 Task: Create a due date automation trigger when advanced on, 2 hours before a card is due add dates due in less than 1 working days.
Action: Mouse moved to (971, 72)
Screenshot: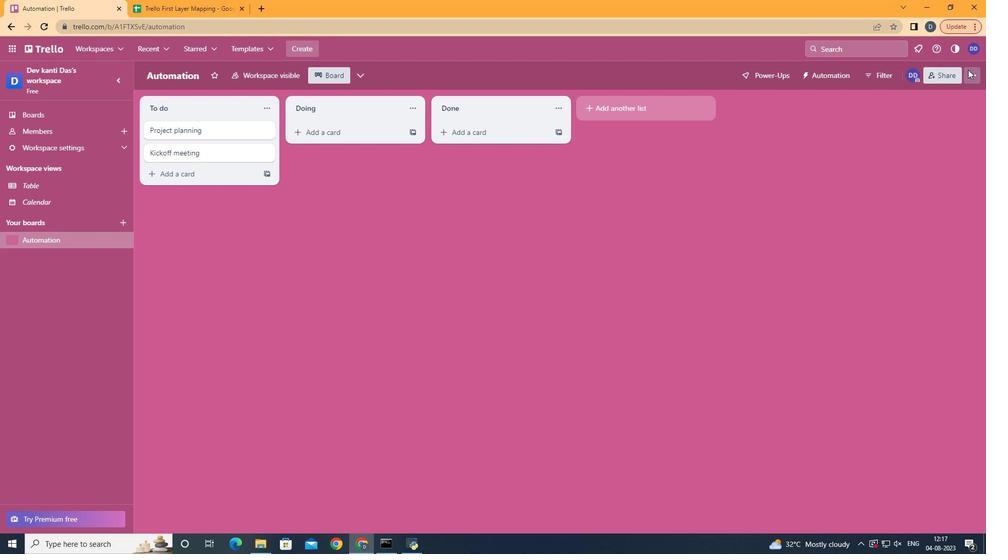 
Action: Mouse pressed left at (971, 72)
Screenshot: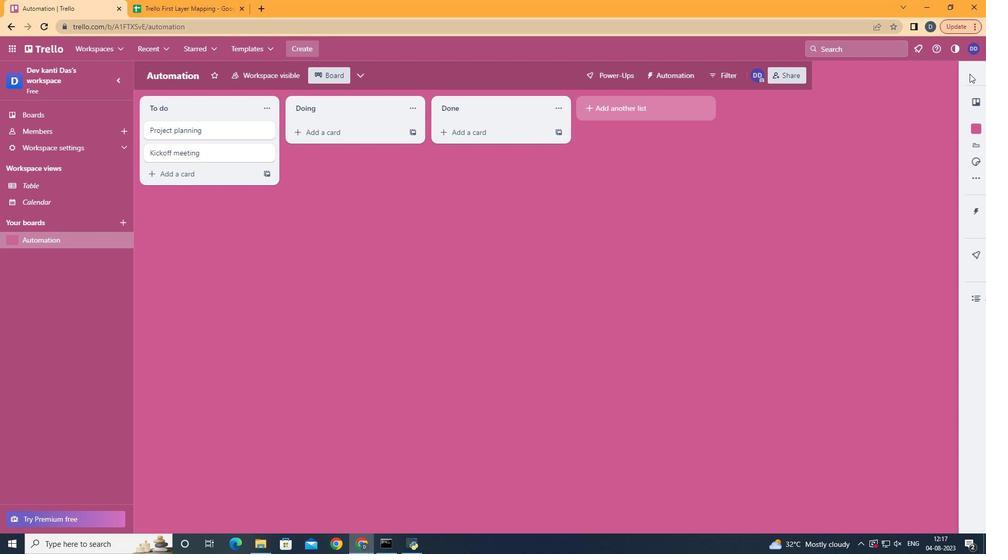 
Action: Mouse moved to (908, 212)
Screenshot: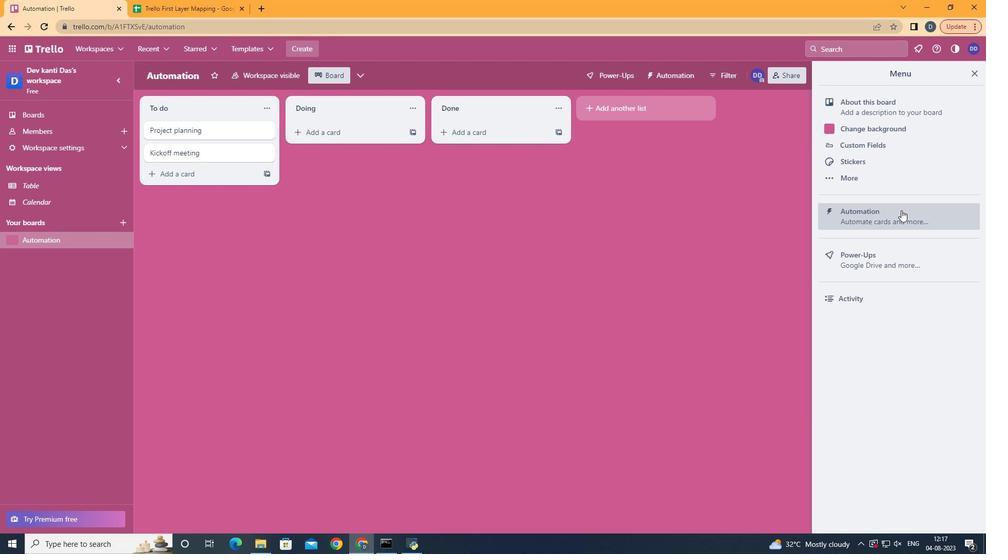 
Action: Mouse pressed left at (908, 212)
Screenshot: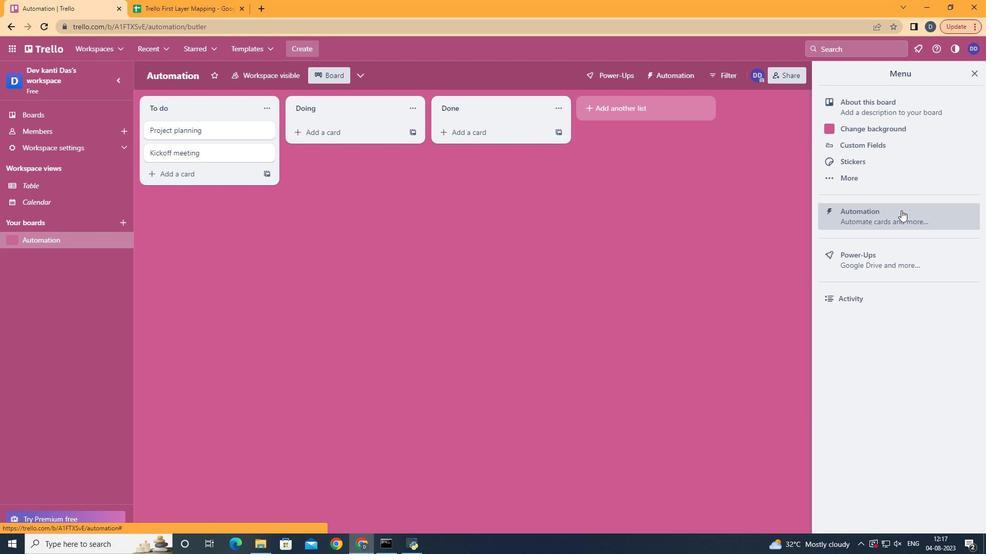 
Action: Mouse moved to (220, 214)
Screenshot: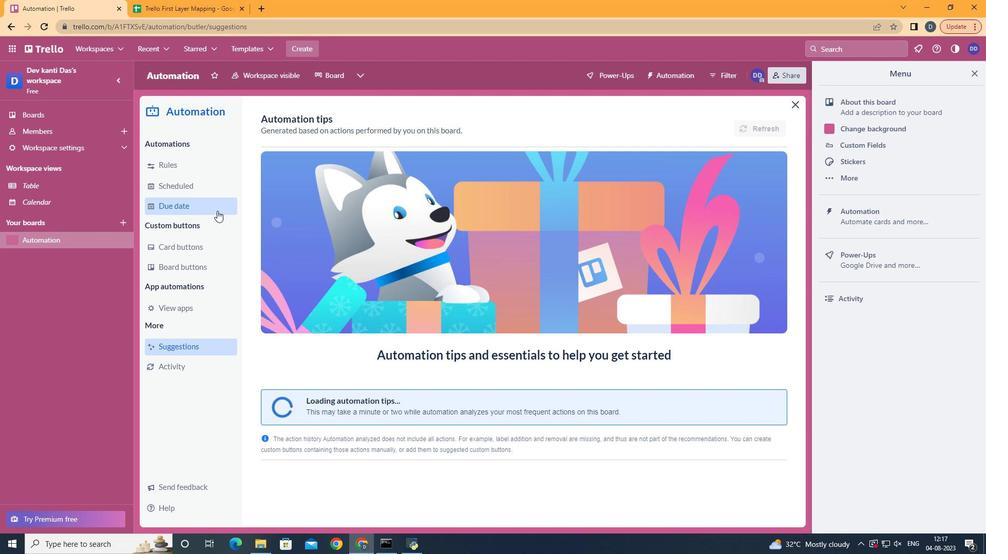
Action: Mouse pressed left at (220, 214)
Screenshot: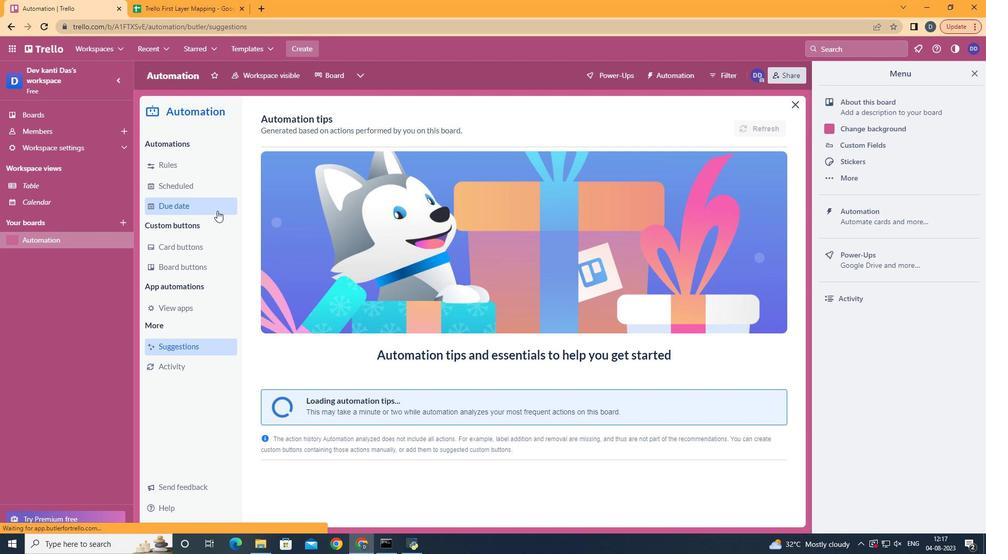 
Action: Mouse moved to (742, 120)
Screenshot: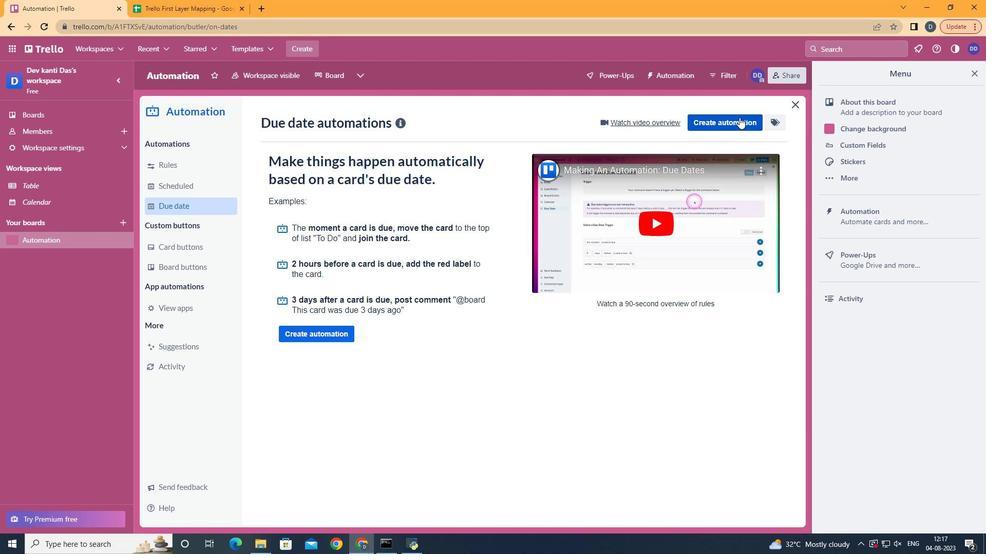 
Action: Mouse pressed left at (742, 120)
Screenshot: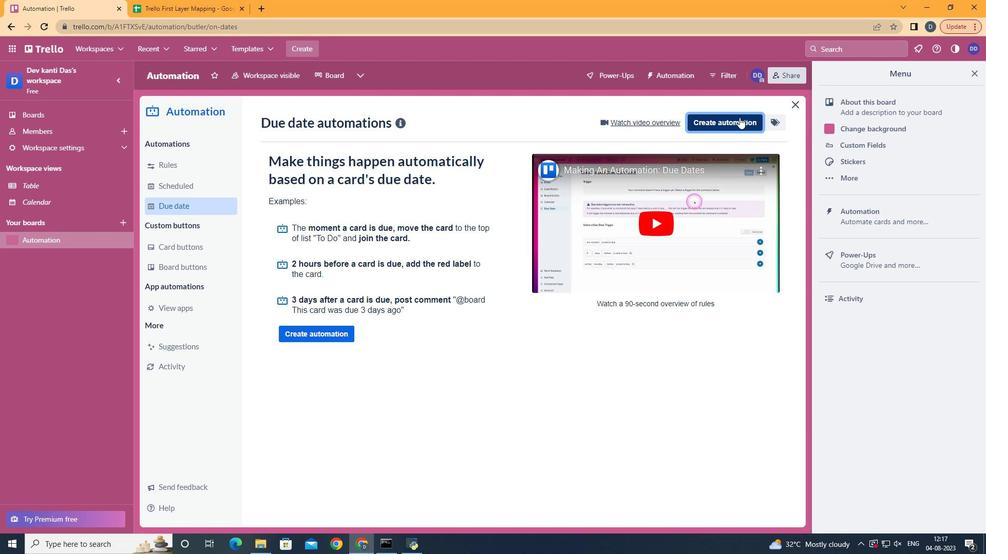 
Action: Mouse moved to (517, 220)
Screenshot: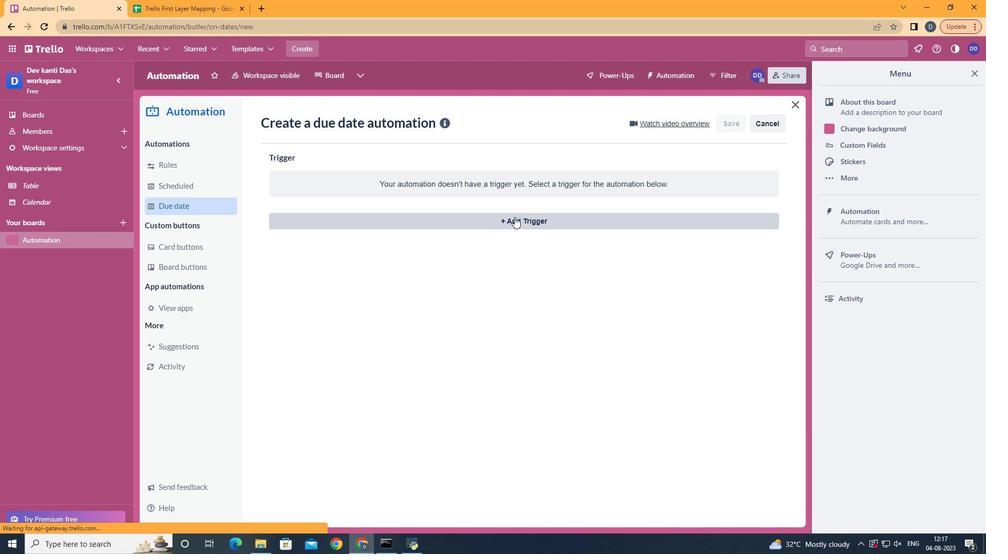 
Action: Mouse pressed left at (517, 220)
Screenshot: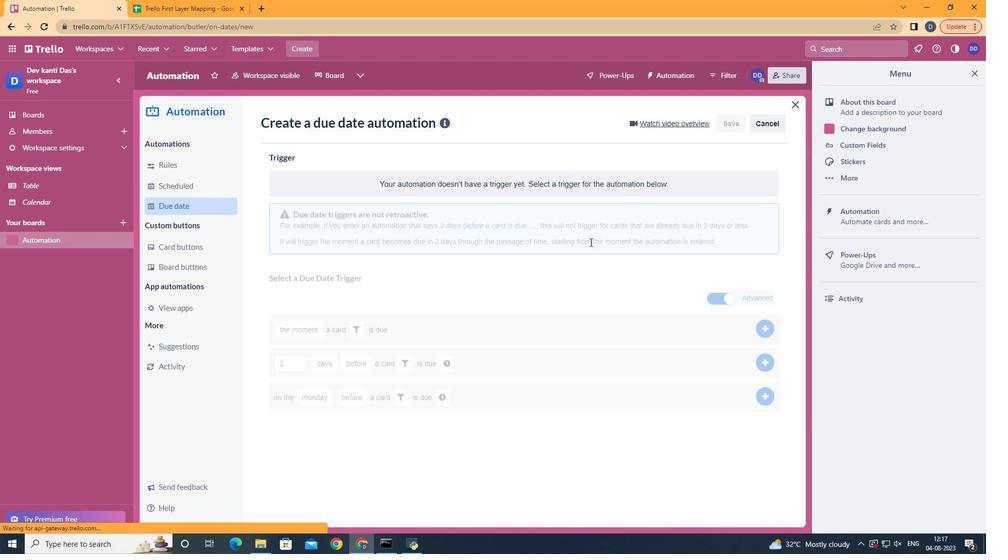 
Action: Mouse moved to (333, 438)
Screenshot: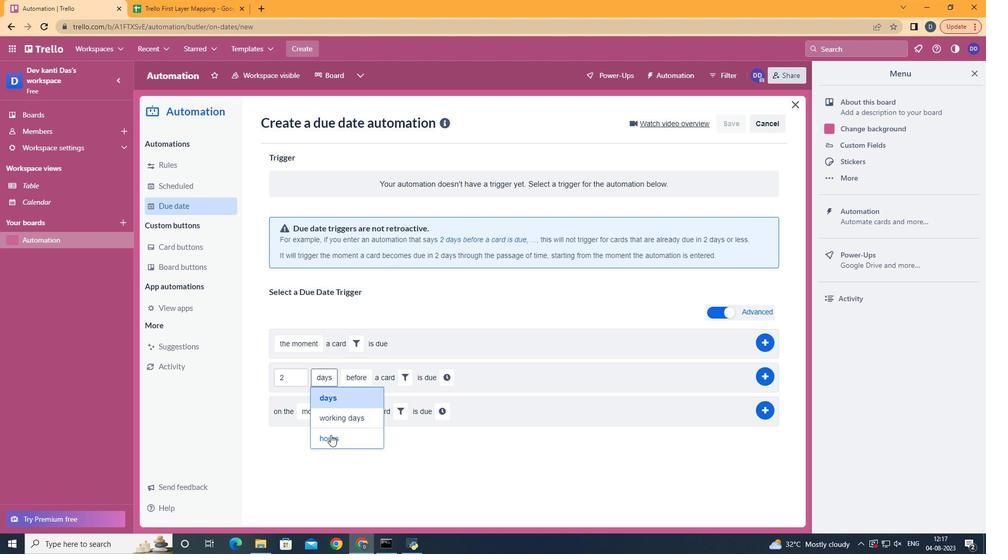 
Action: Mouse pressed left at (333, 438)
Screenshot: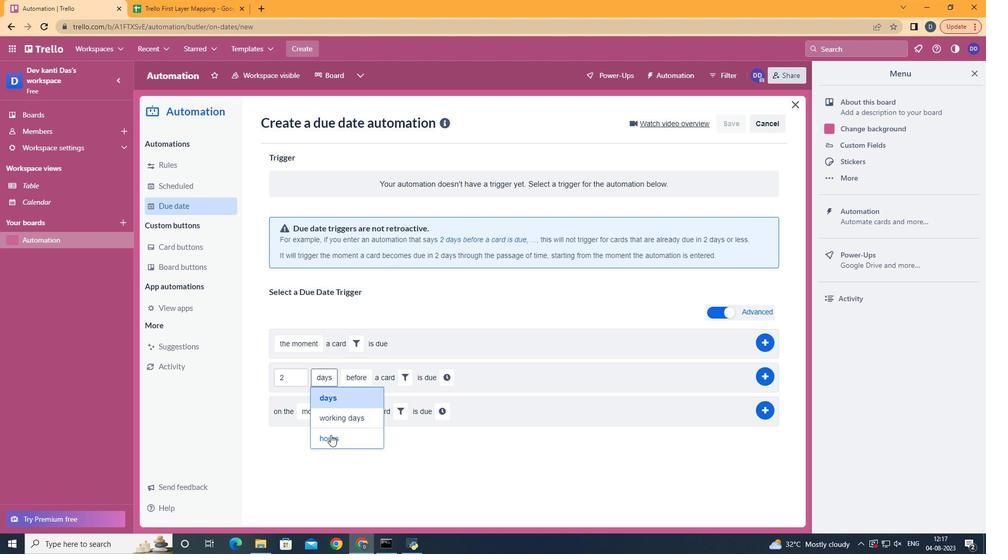 
Action: Mouse moved to (369, 397)
Screenshot: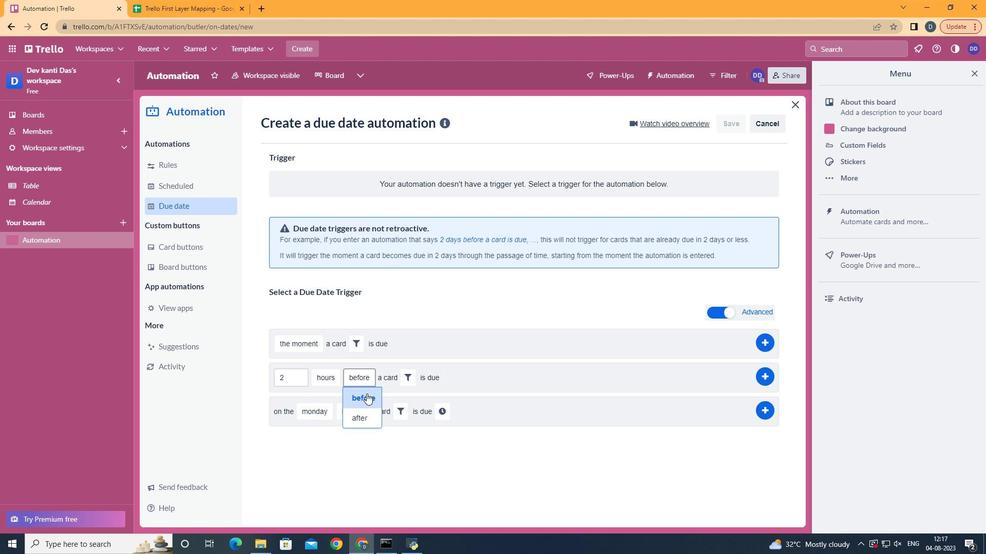 
Action: Mouse pressed left at (369, 397)
Screenshot: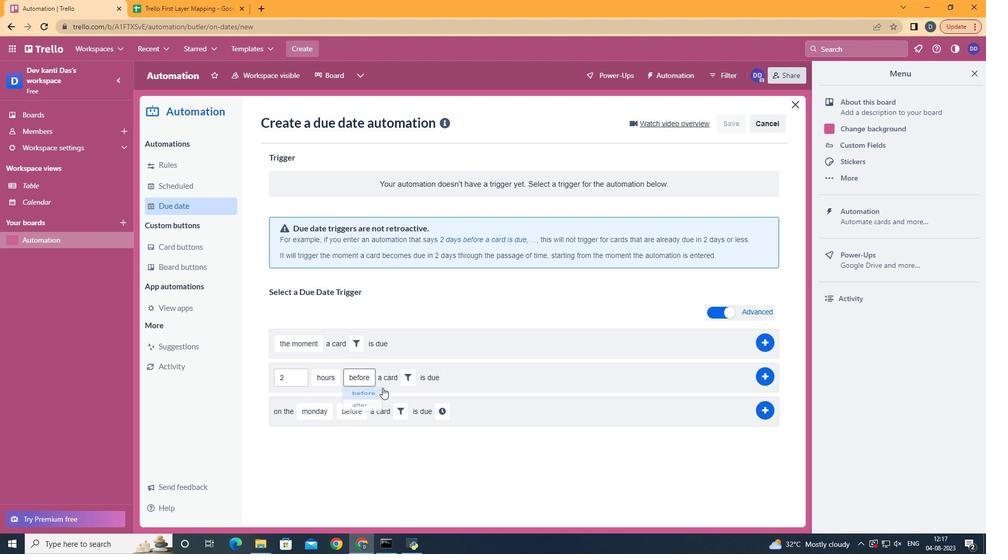 
Action: Mouse moved to (417, 377)
Screenshot: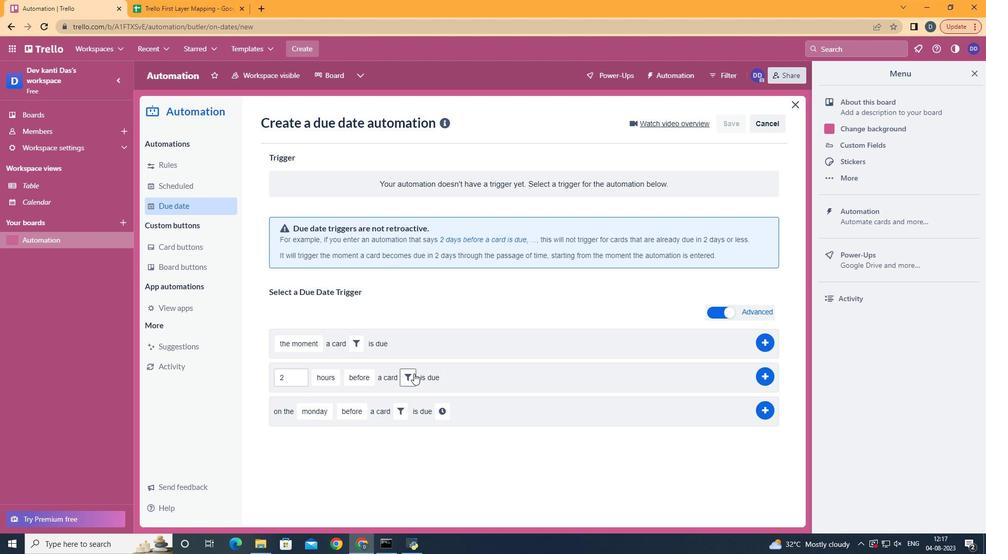 
Action: Mouse pressed left at (417, 377)
Screenshot: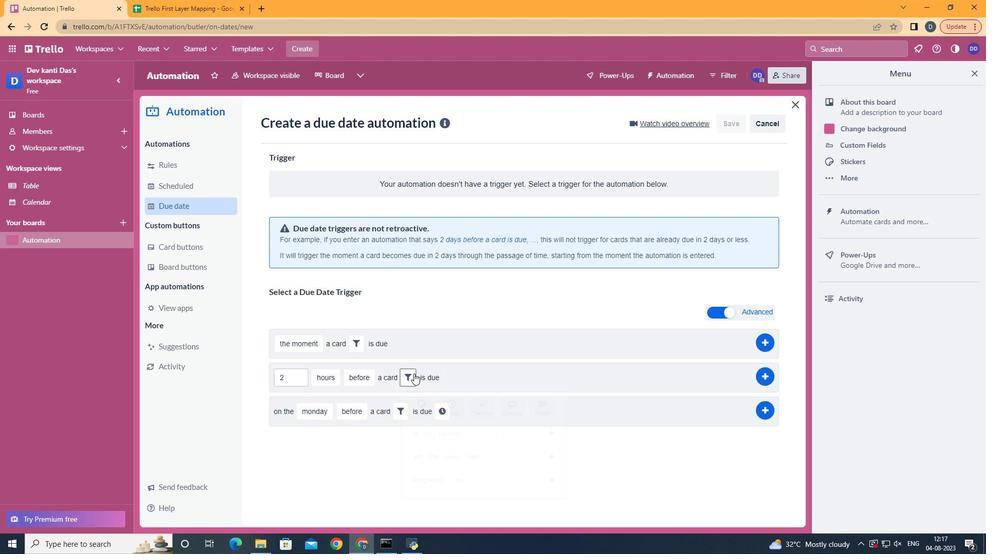 
Action: Mouse moved to (461, 412)
Screenshot: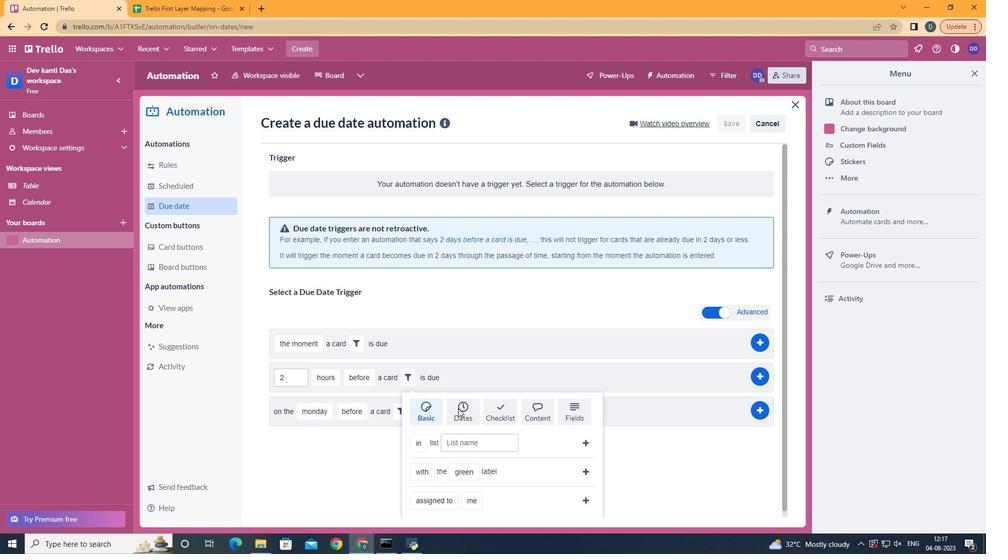 
Action: Mouse pressed left at (461, 412)
Screenshot: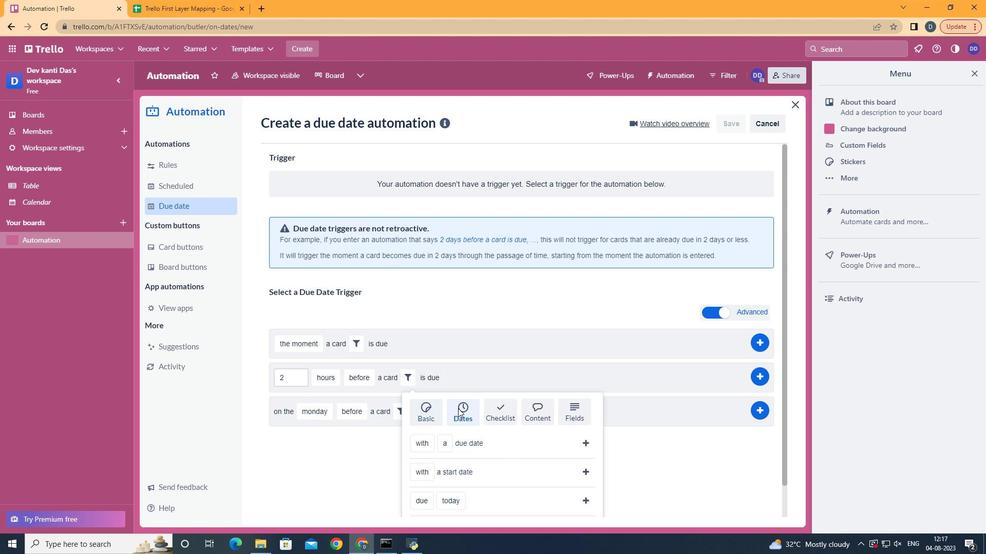 
Action: Mouse moved to (461, 412)
Screenshot: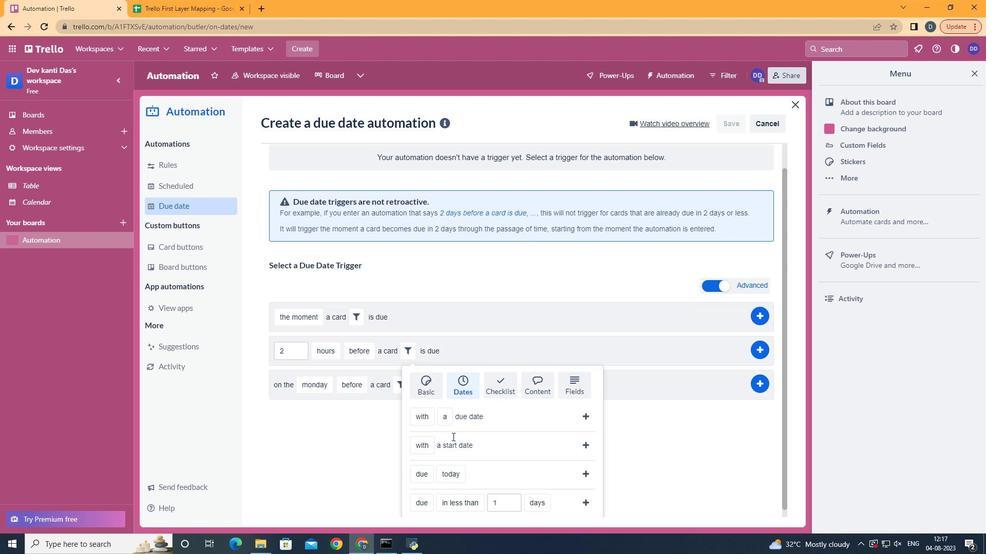 
Action: Mouse scrolled (461, 412) with delta (0, 0)
Screenshot: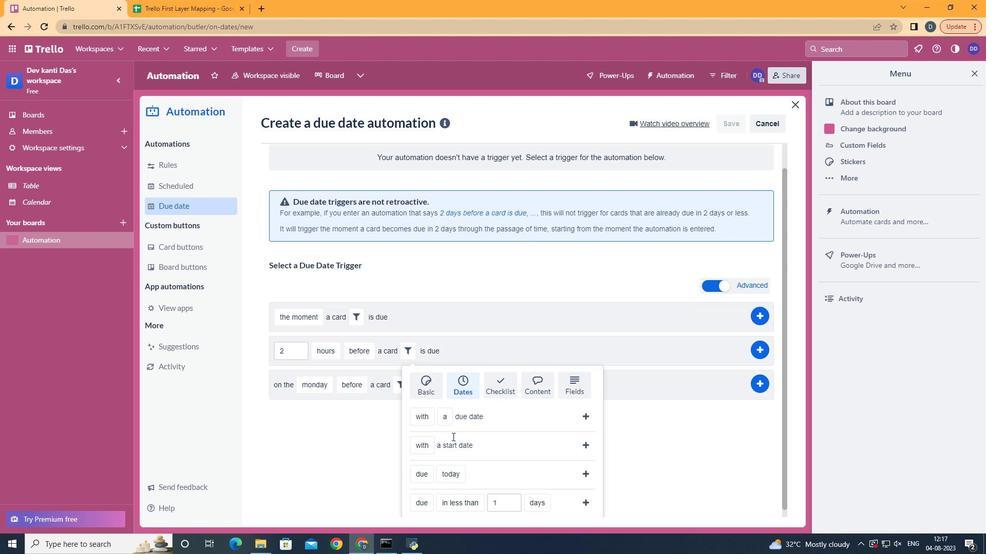 
Action: Mouse scrolled (461, 412) with delta (0, 0)
Screenshot: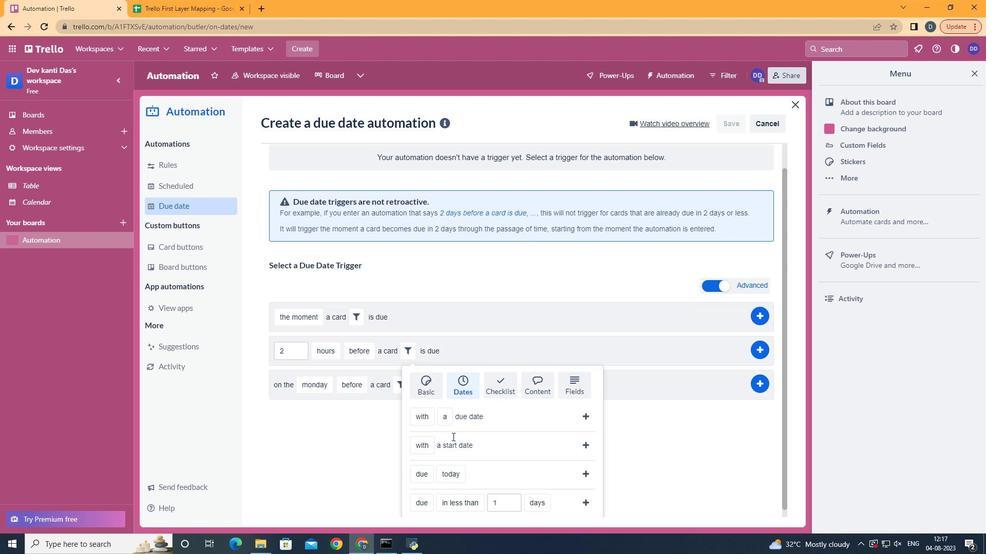 
Action: Mouse scrolled (461, 412) with delta (0, 0)
Screenshot: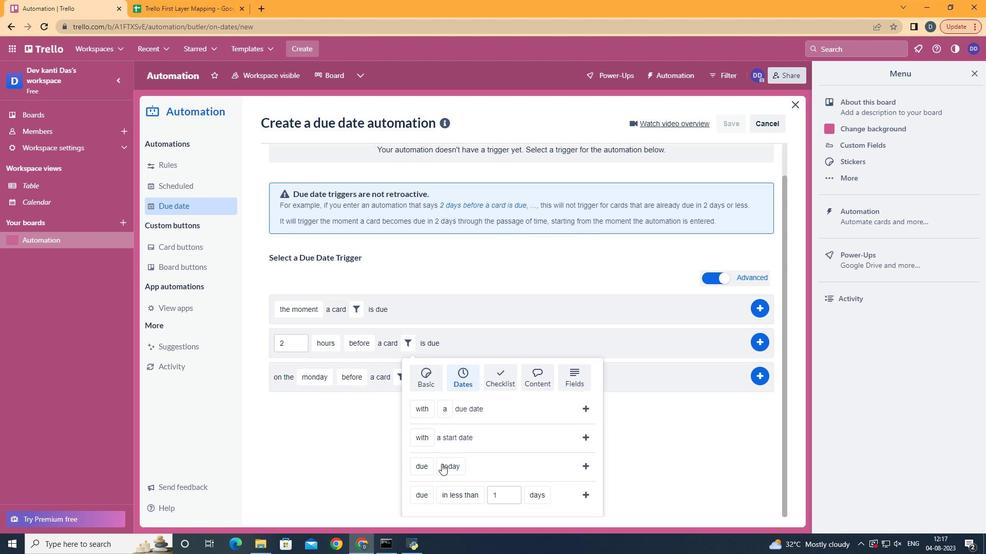 
Action: Mouse scrolled (461, 412) with delta (0, 0)
Screenshot: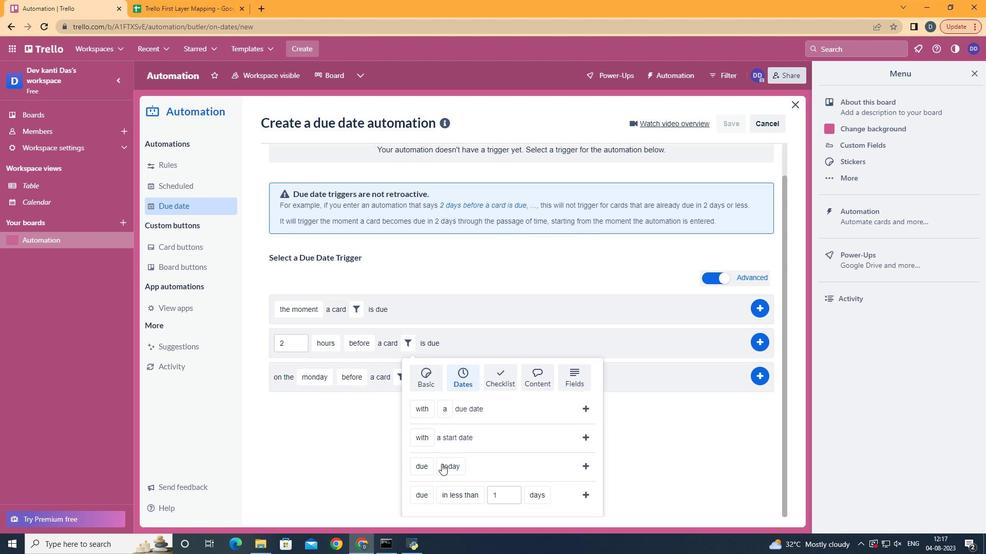 
Action: Mouse moved to (438, 463)
Screenshot: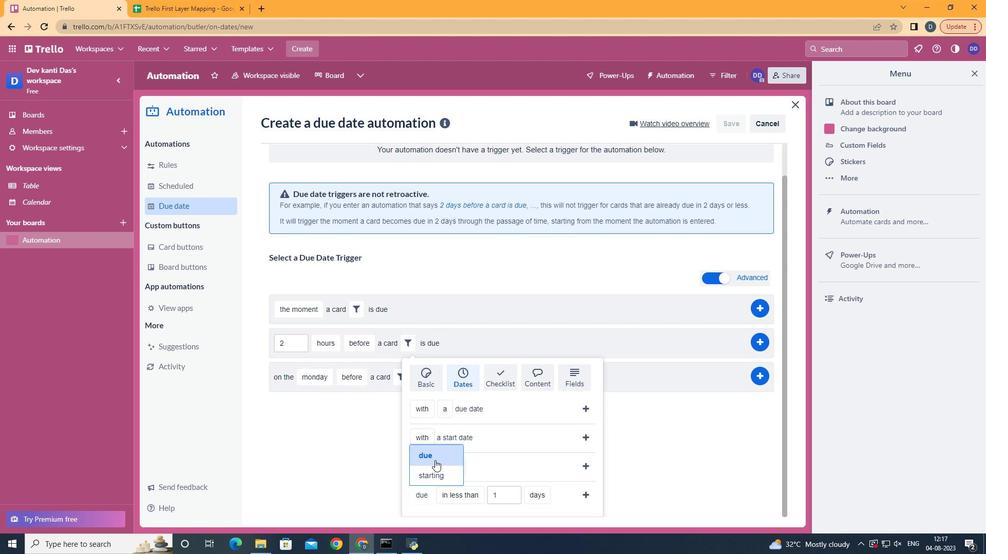 
Action: Mouse pressed left at (438, 463)
Screenshot: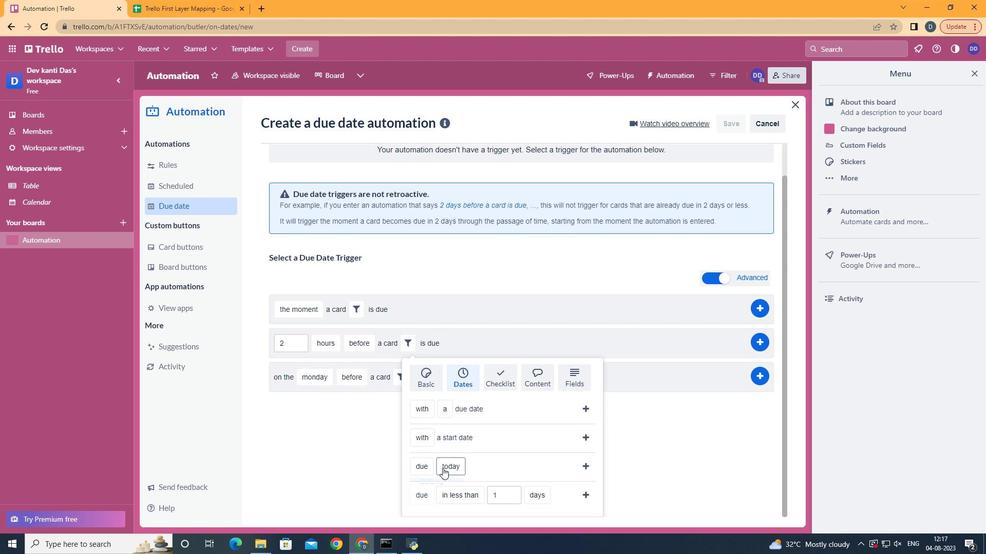 
Action: Mouse moved to (474, 408)
Screenshot: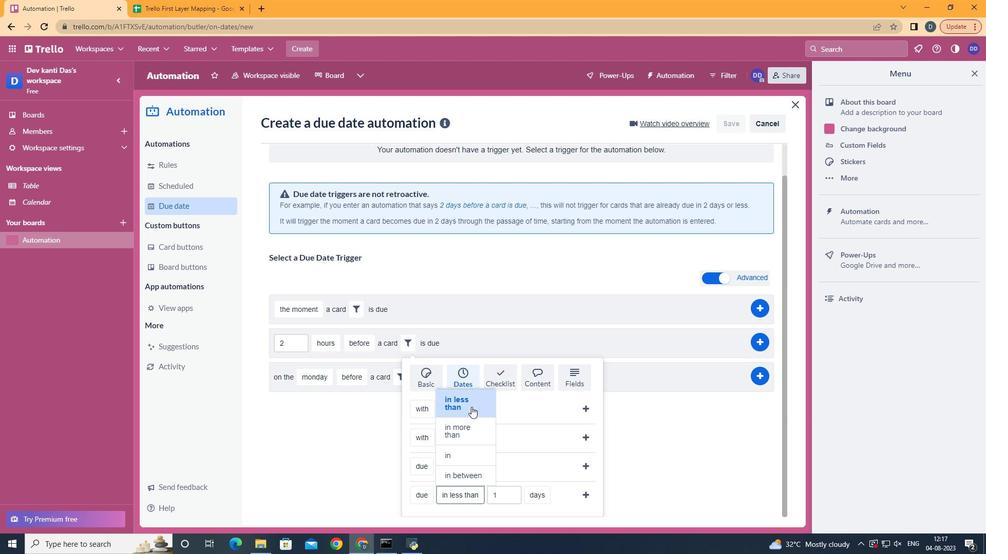 
Action: Mouse pressed left at (474, 408)
Screenshot: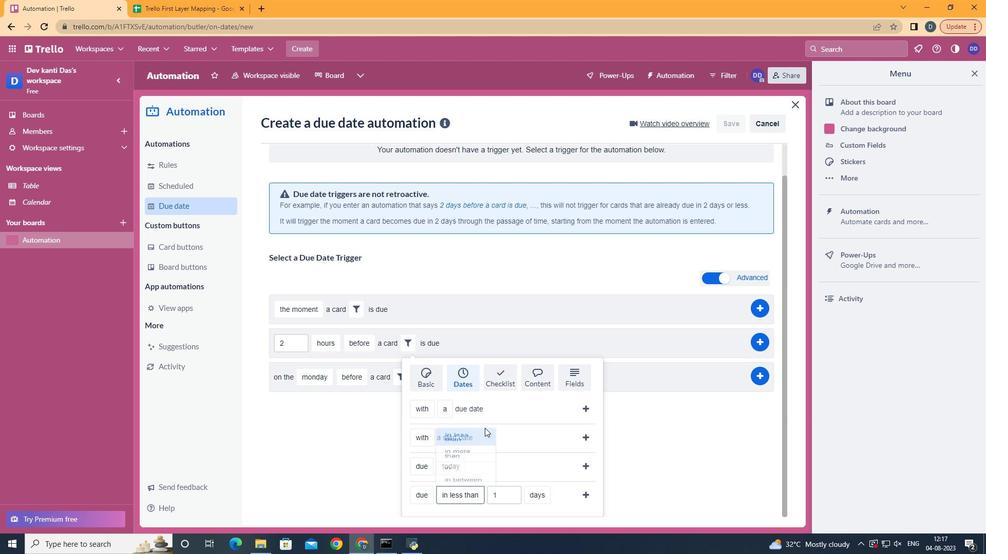 
Action: Mouse moved to (548, 480)
Screenshot: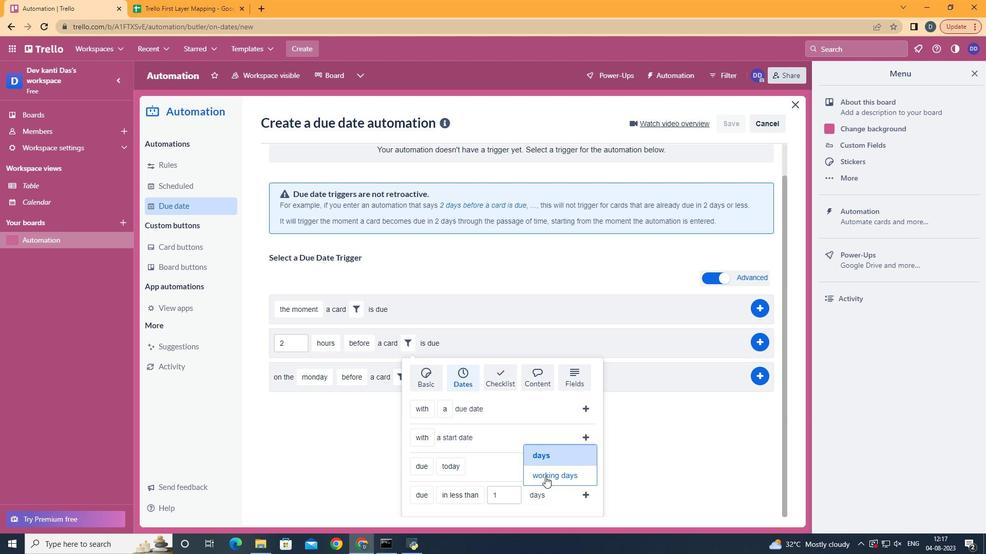 
Action: Mouse pressed left at (548, 480)
Screenshot: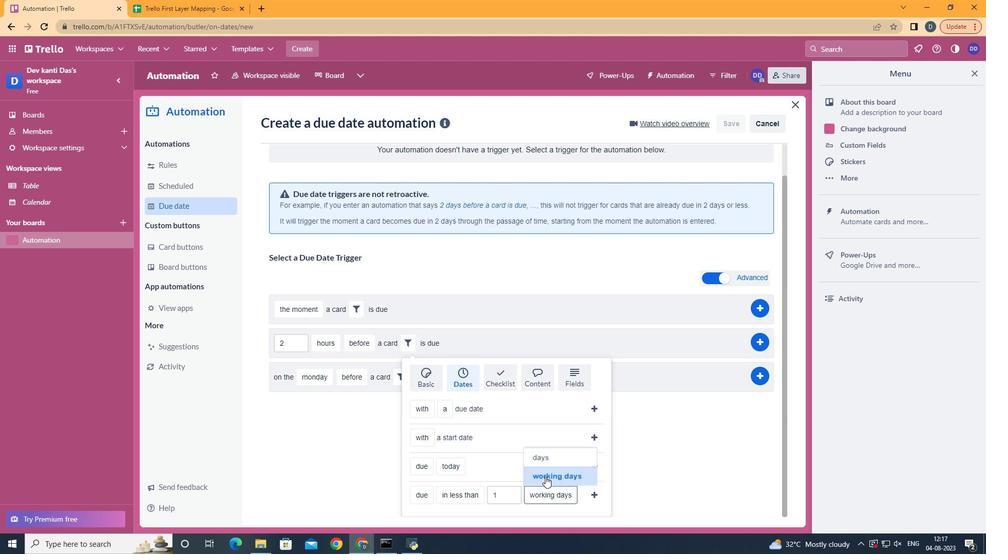 
Action: Mouse moved to (597, 495)
Screenshot: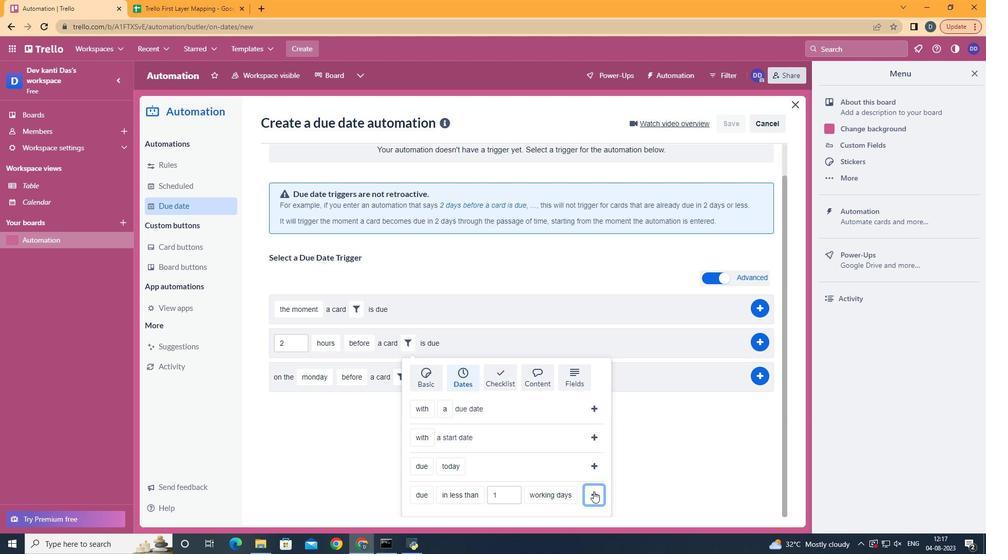 
Action: Mouse pressed left at (597, 495)
Screenshot: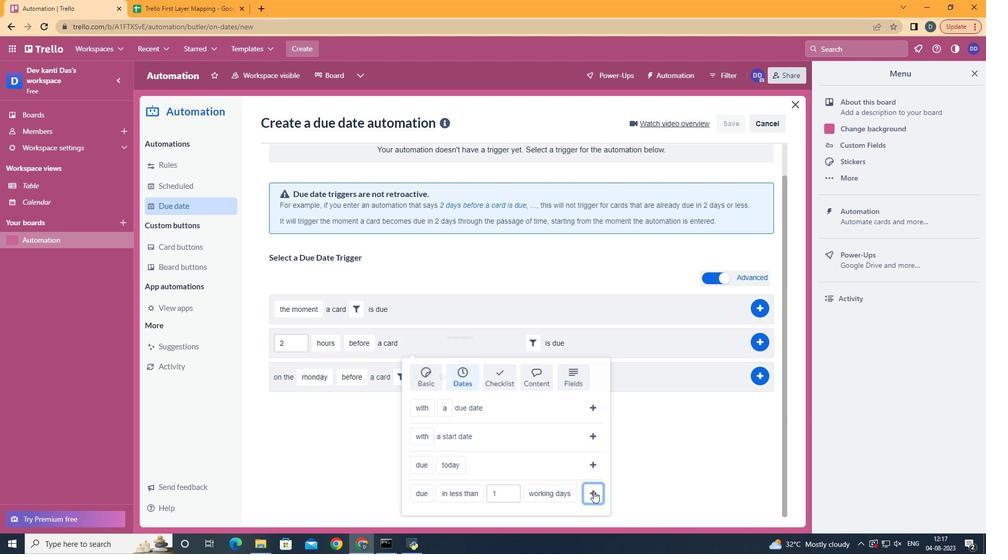 
Action: Mouse moved to (768, 380)
Screenshot: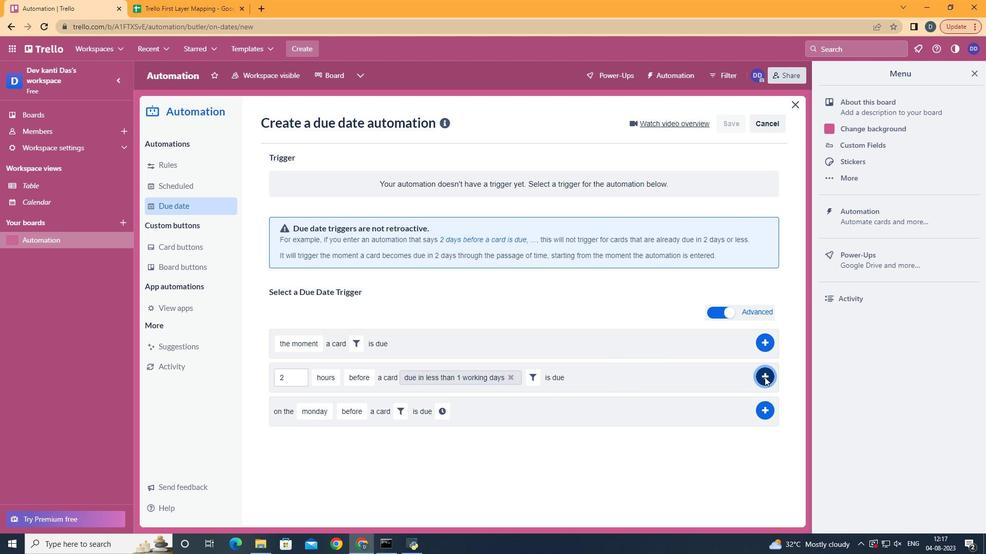 
Action: Mouse pressed left at (768, 380)
Screenshot: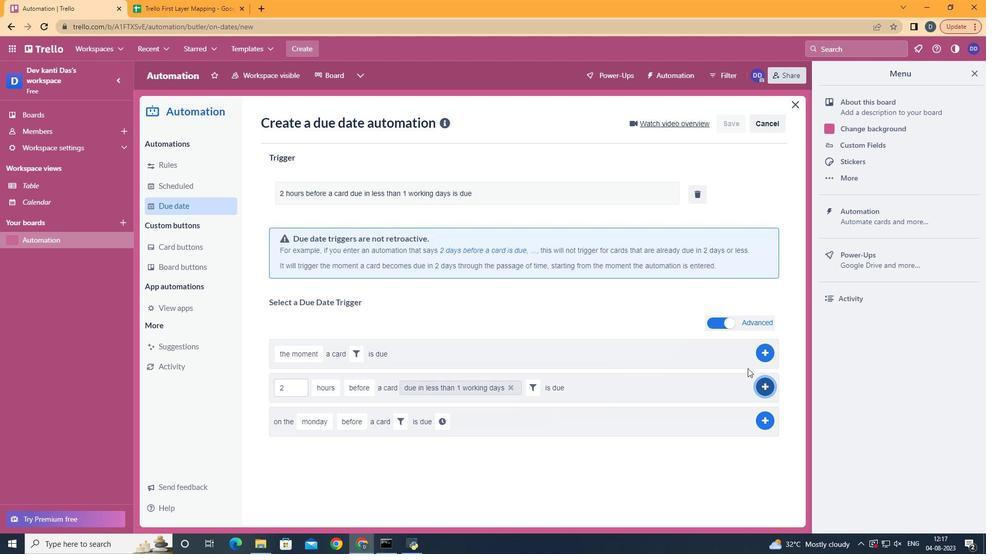 
Action: Mouse moved to (441, 179)
Screenshot: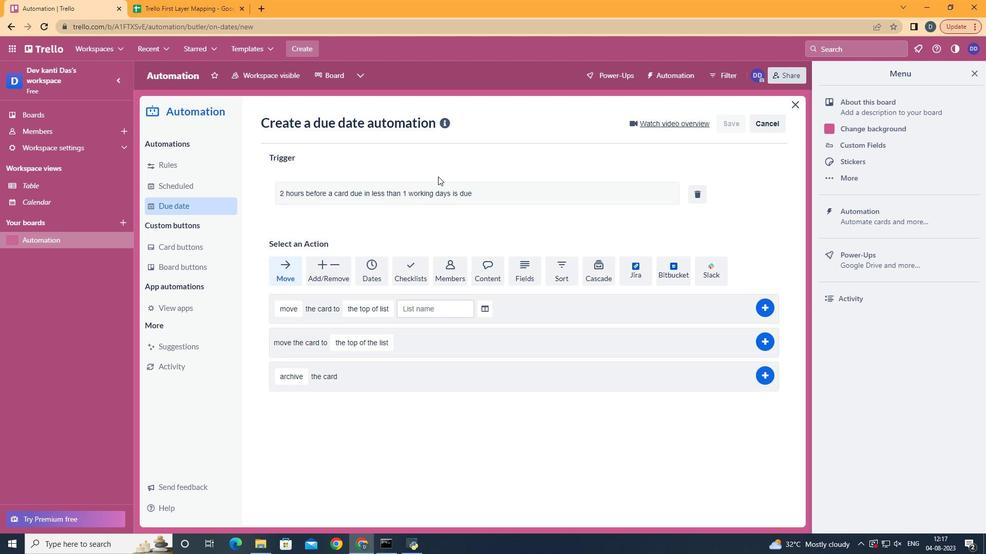 
